 Task: Set the date range so that invitees can schedule within a date range from September 23,2023 to October 4,2023.
Action: Mouse moved to (161, 391)
Screenshot: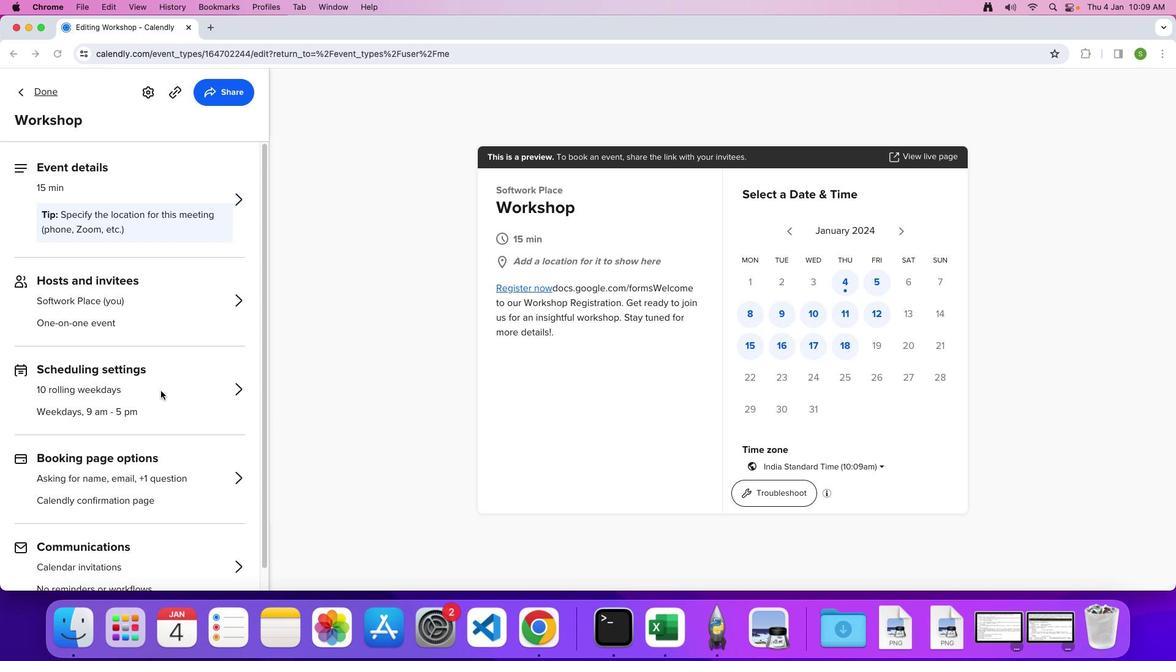 
Action: Mouse pressed left at (161, 391)
Screenshot: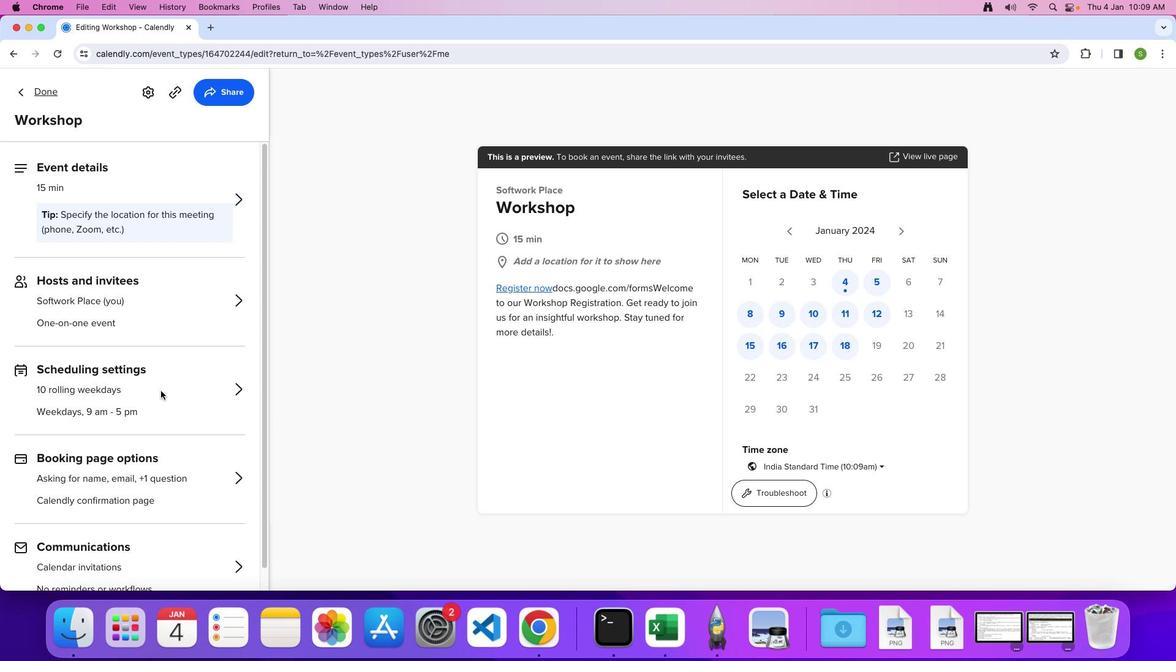 
Action: Mouse moved to (163, 385)
Screenshot: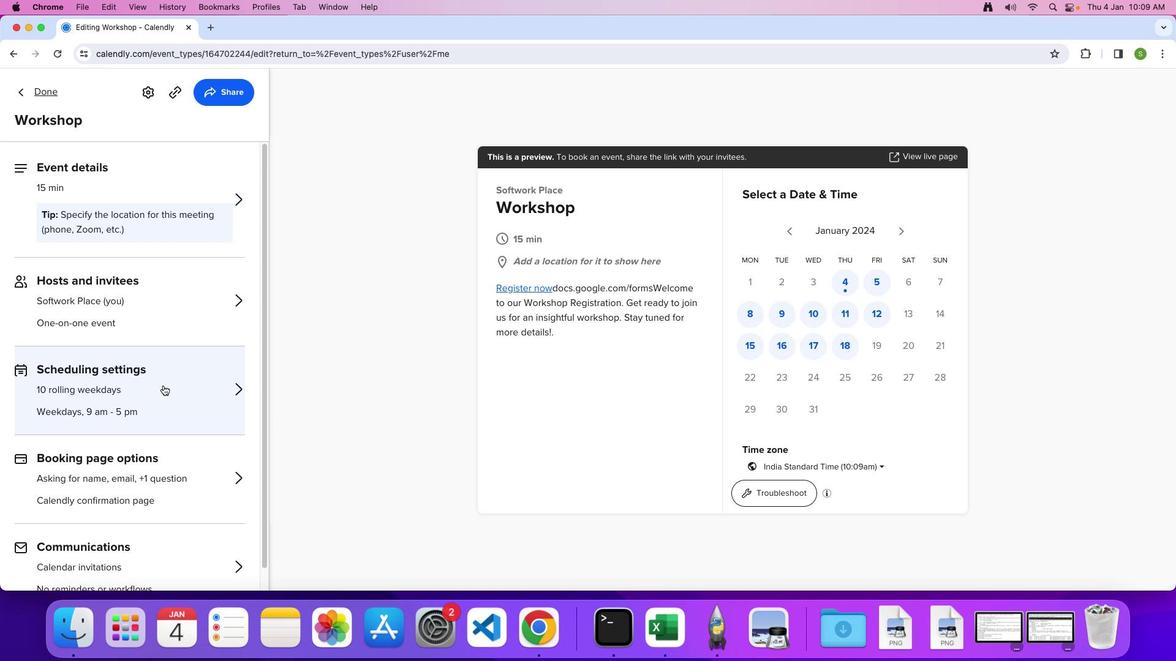 
Action: Mouse pressed left at (163, 385)
Screenshot: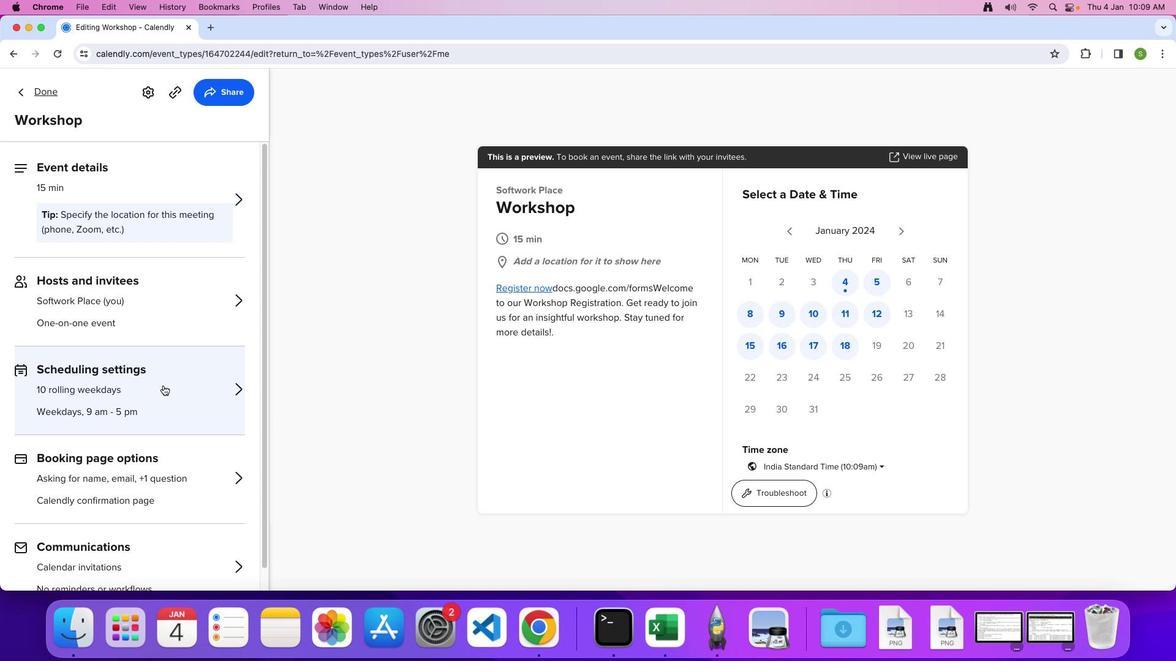 
Action: Mouse moved to (18, 246)
Screenshot: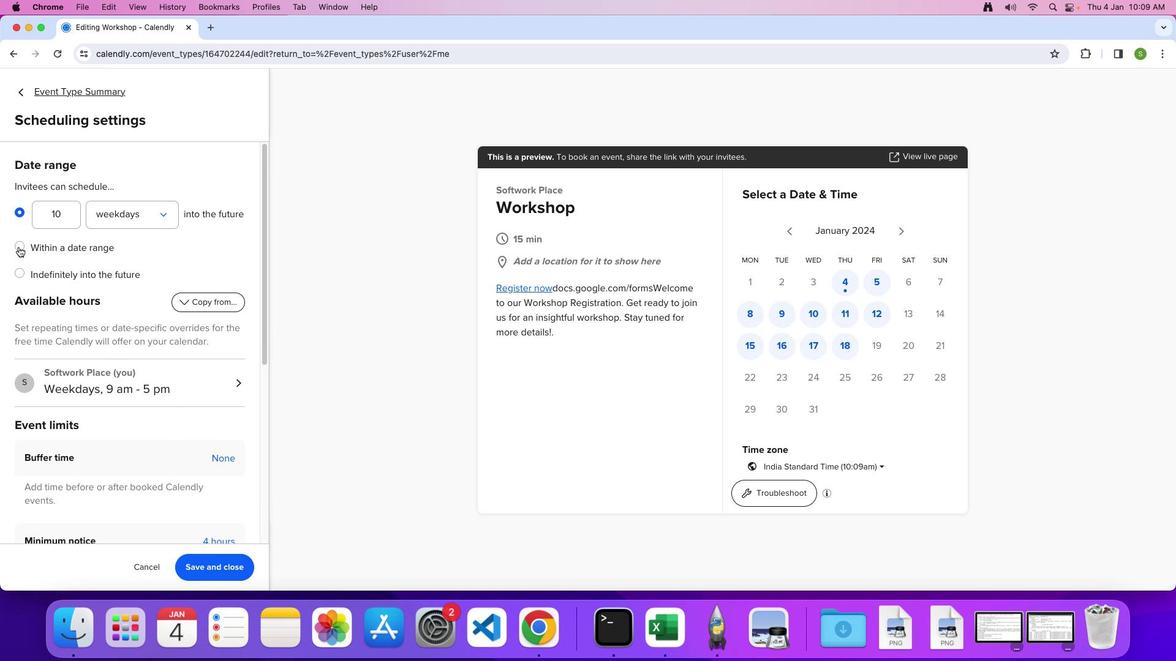 
Action: Mouse pressed left at (18, 246)
Screenshot: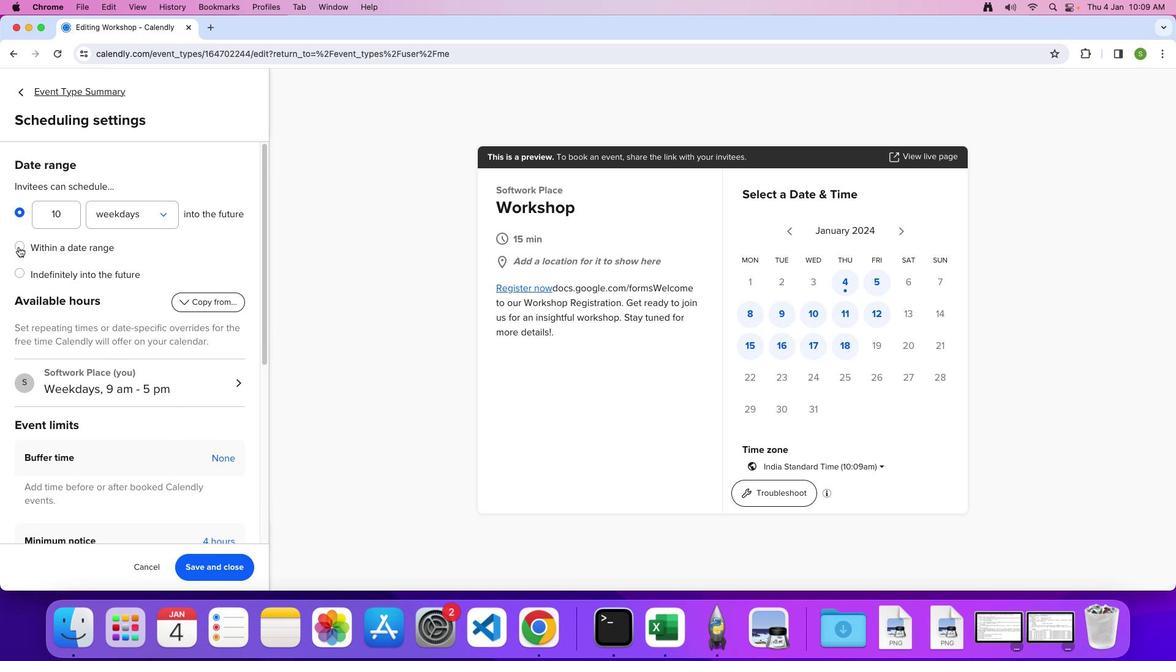 
Action: Mouse moved to (131, 251)
Screenshot: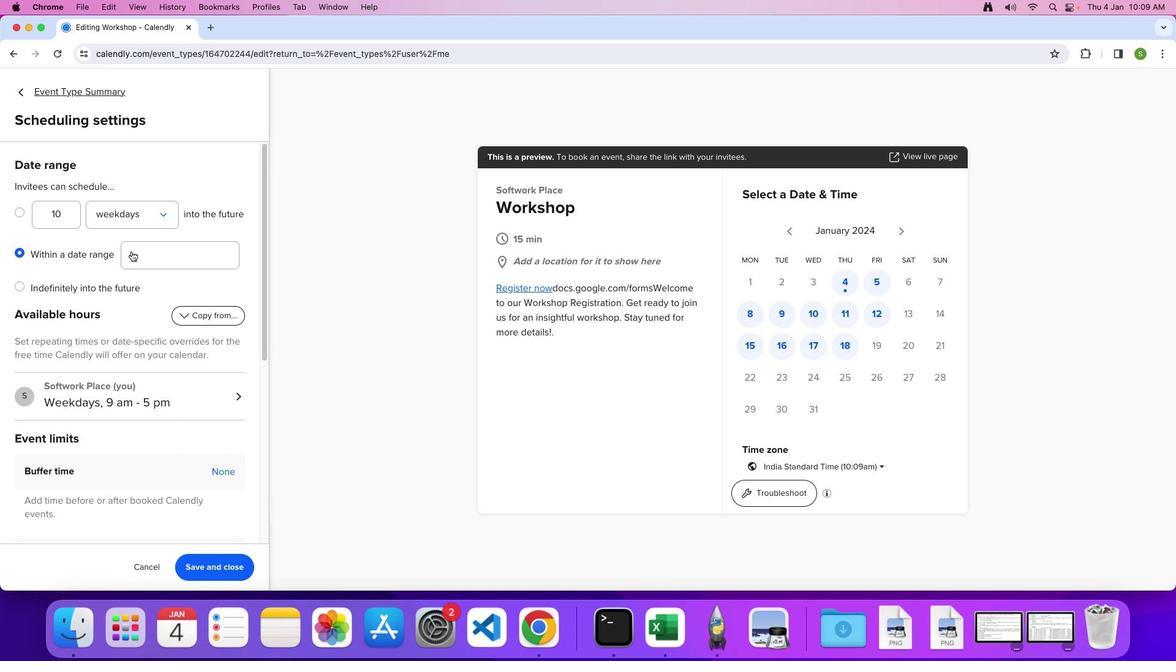 
Action: Mouse pressed left at (131, 251)
Screenshot: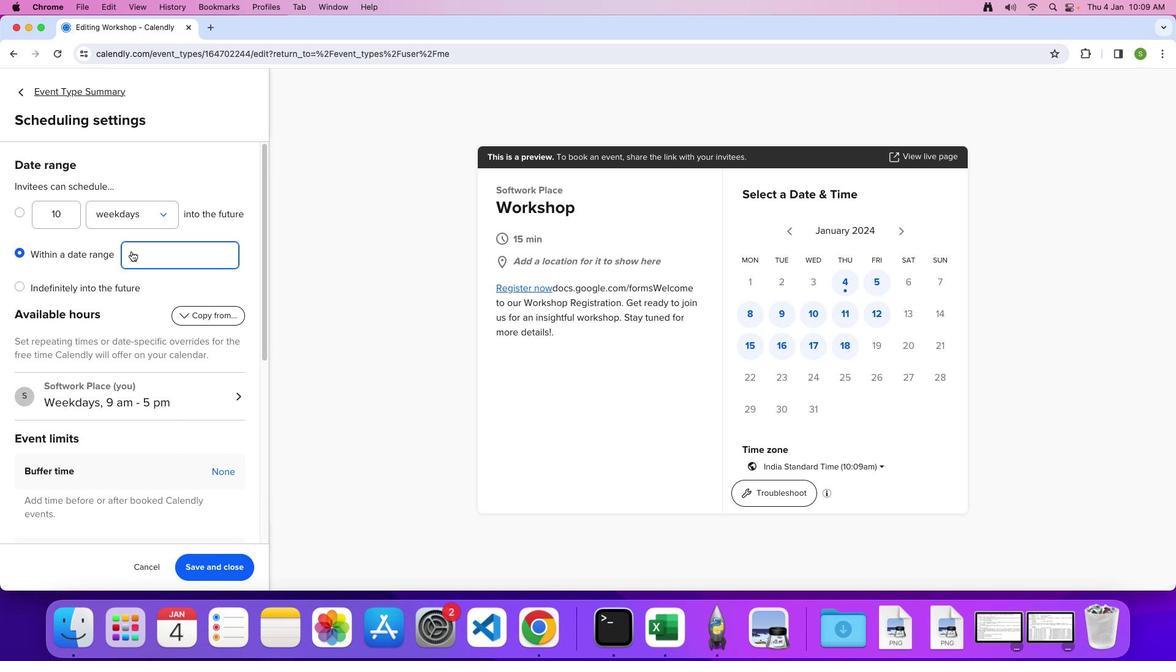
Action: Mouse moved to (145, 300)
Screenshot: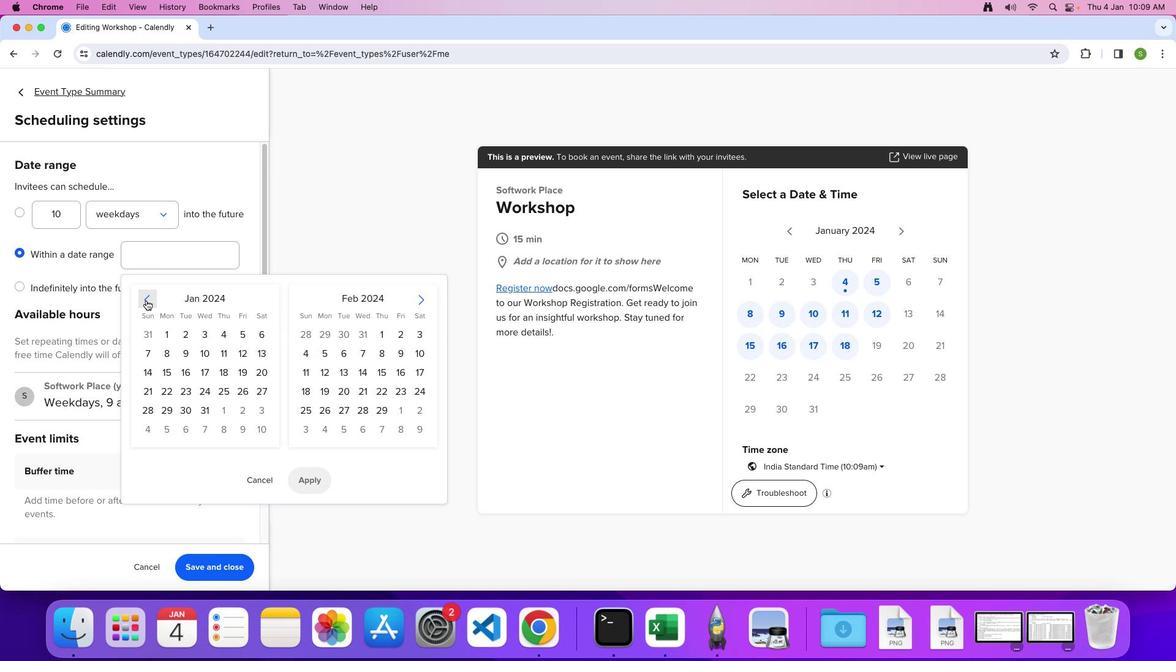 
Action: Mouse pressed left at (145, 300)
Screenshot: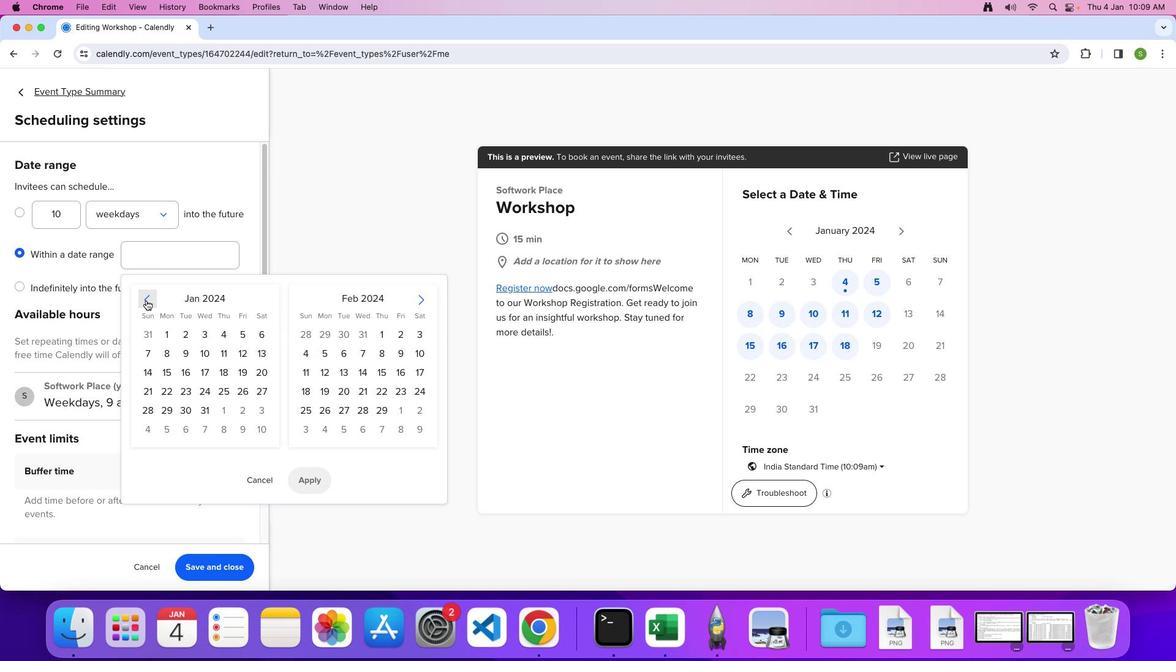 
Action: Mouse moved to (146, 300)
Screenshot: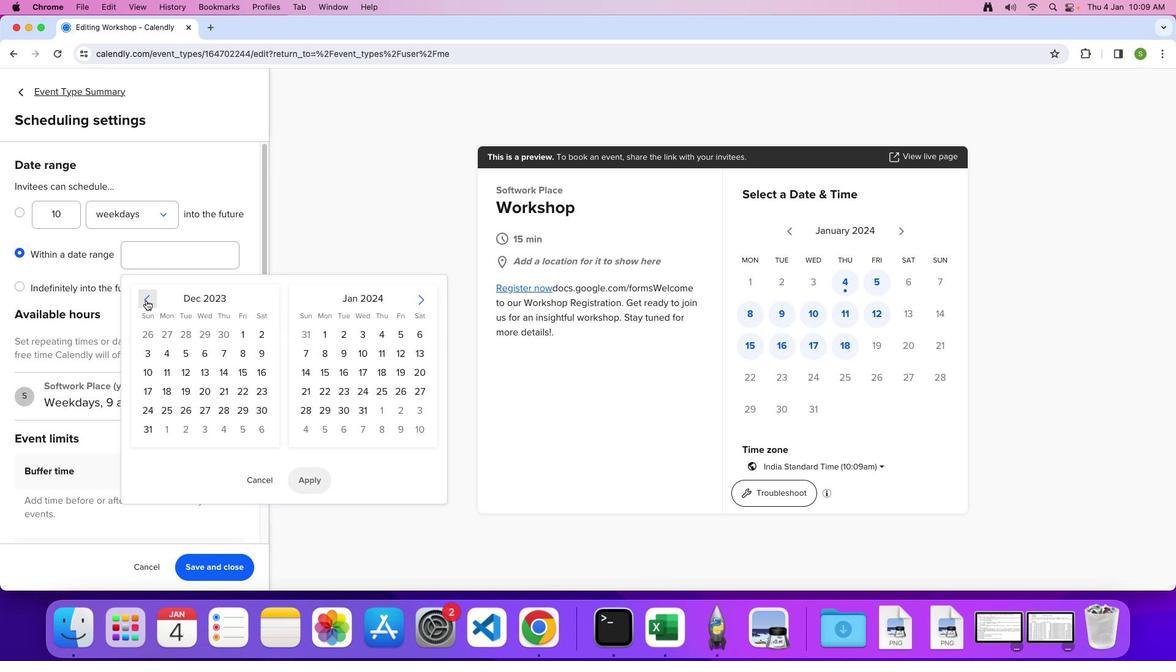 
Action: Mouse pressed left at (146, 300)
Screenshot: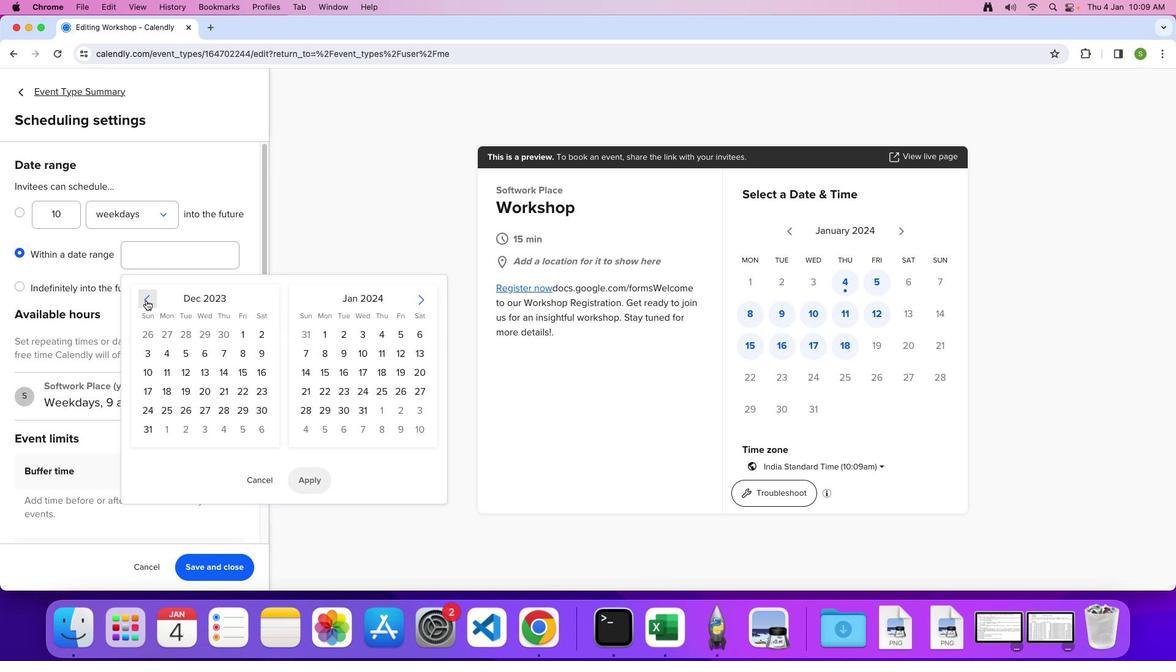
Action: Mouse pressed left at (146, 300)
Screenshot: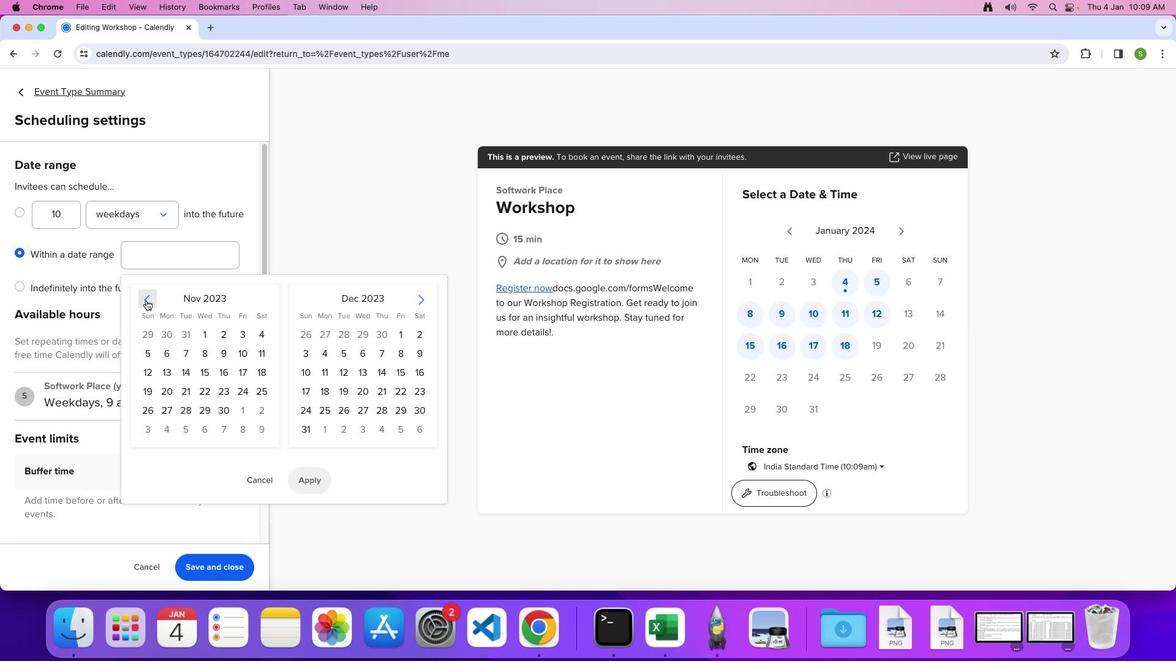 
Action: Mouse pressed left at (146, 300)
Screenshot: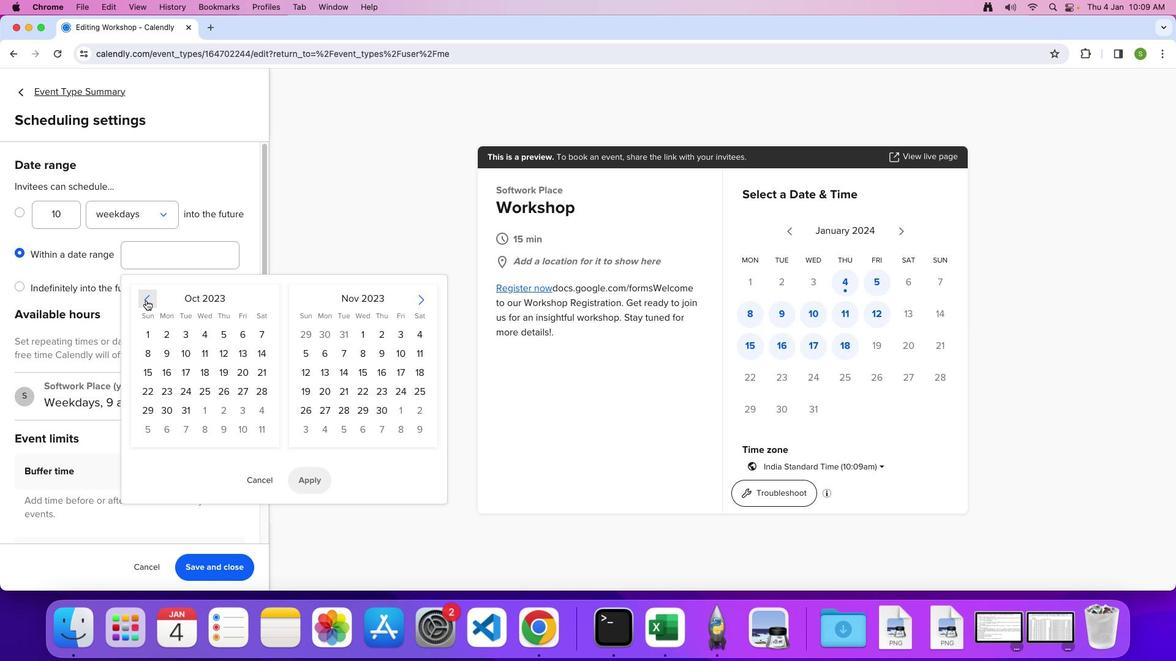 
Action: Mouse moved to (257, 389)
Screenshot: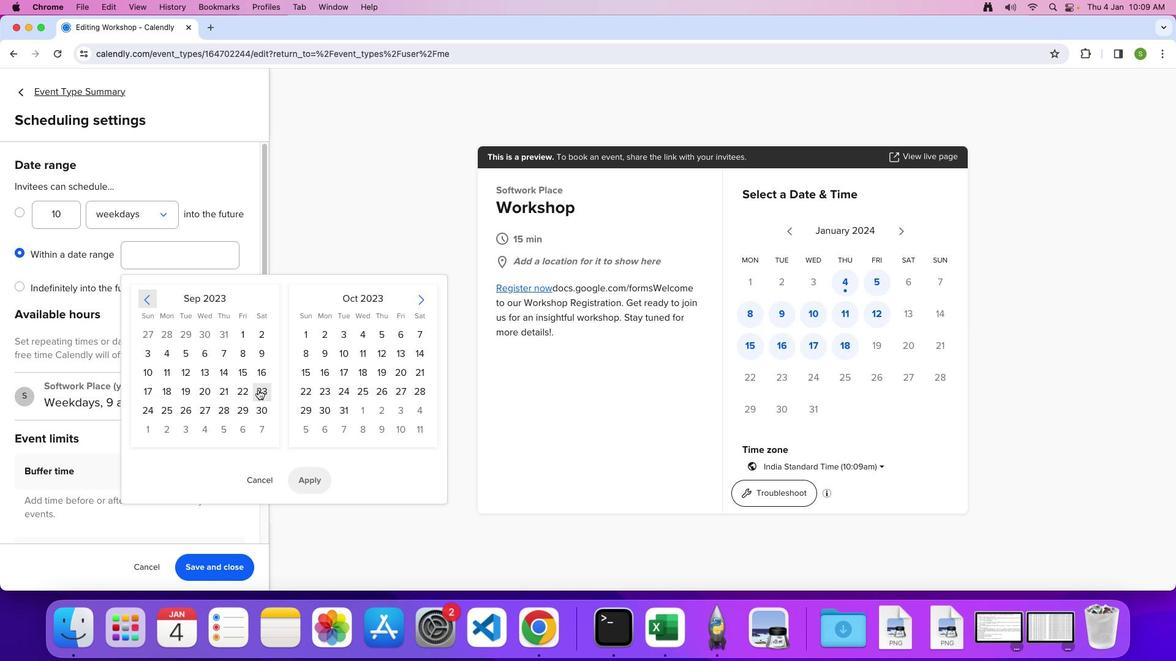 
Action: Mouse pressed left at (257, 389)
Screenshot: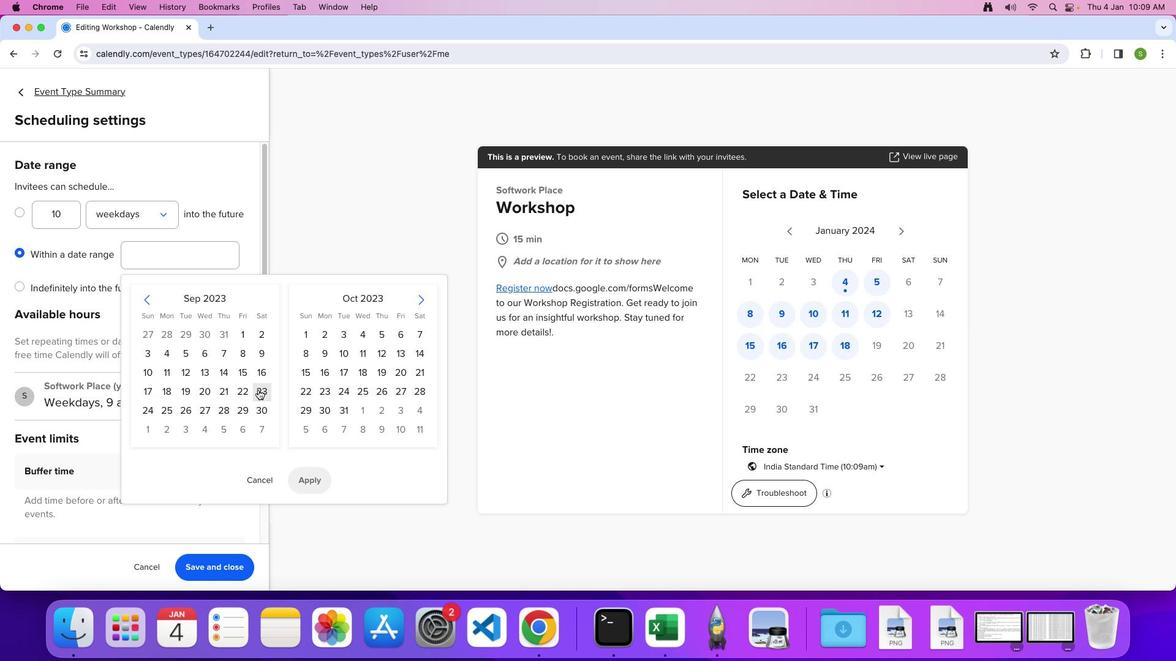 
Action: Mouse moved to (363, 330)
Screenshot: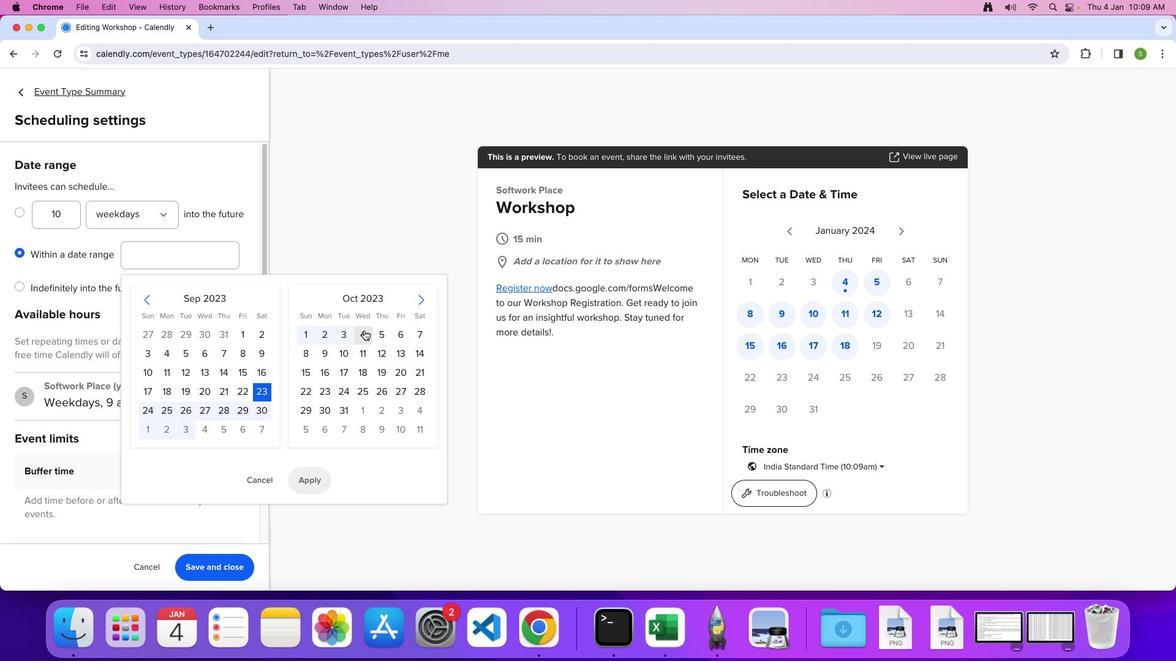 
Action: Mouse pressed left at (363, 330)
Screenshot: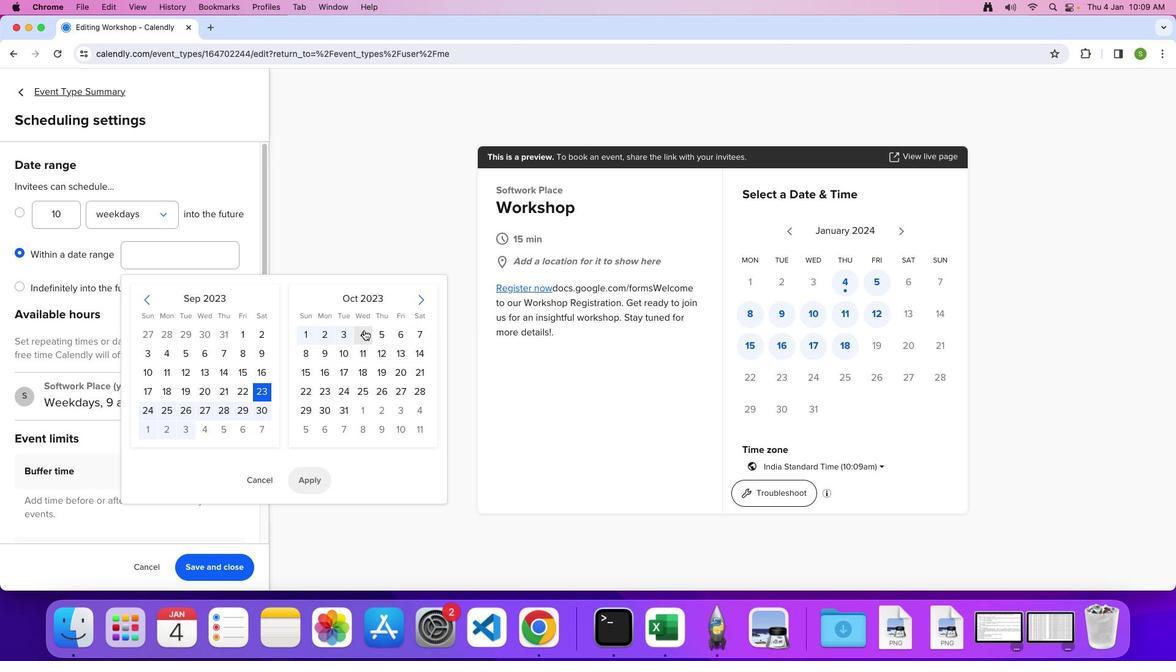 
Action: Mouse moved to (316, 485)
Screenshot: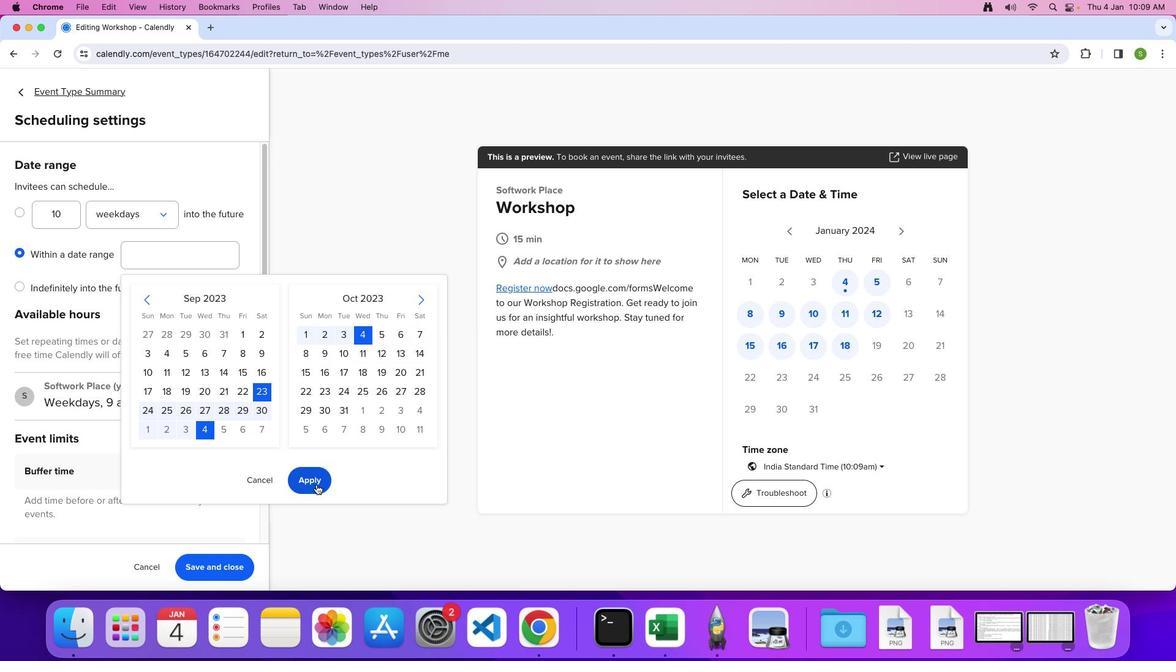 
Action: Mouse pressed left at (316, 485)
Screenshot: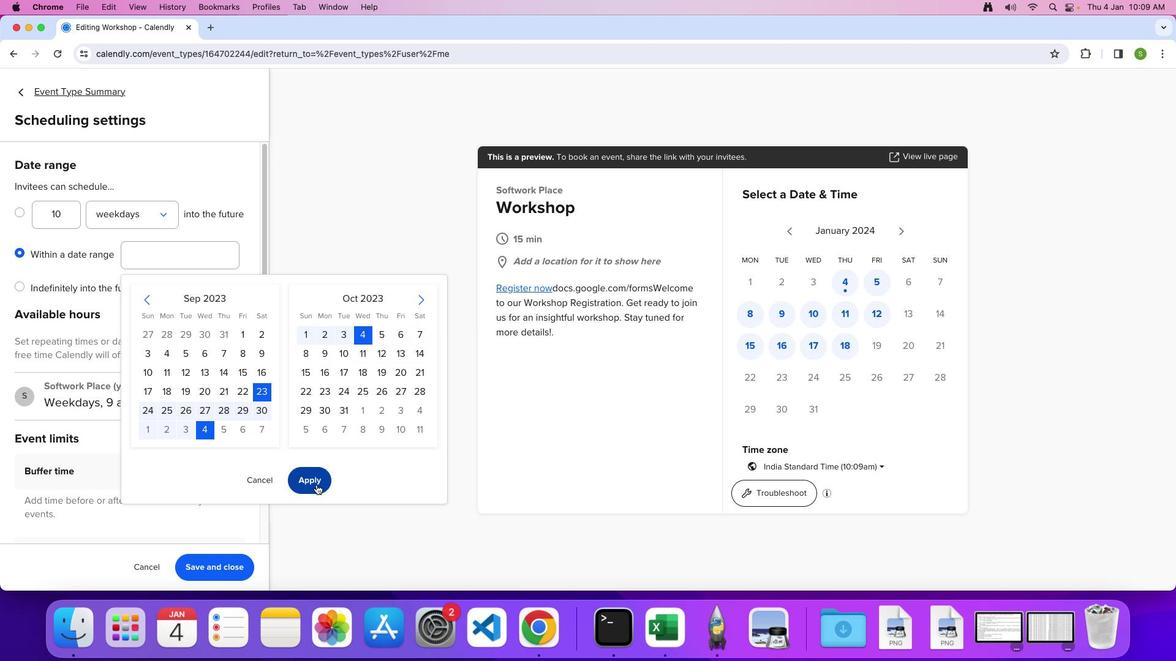 
Action: Mouse moved to (316, 484)
Screenshot: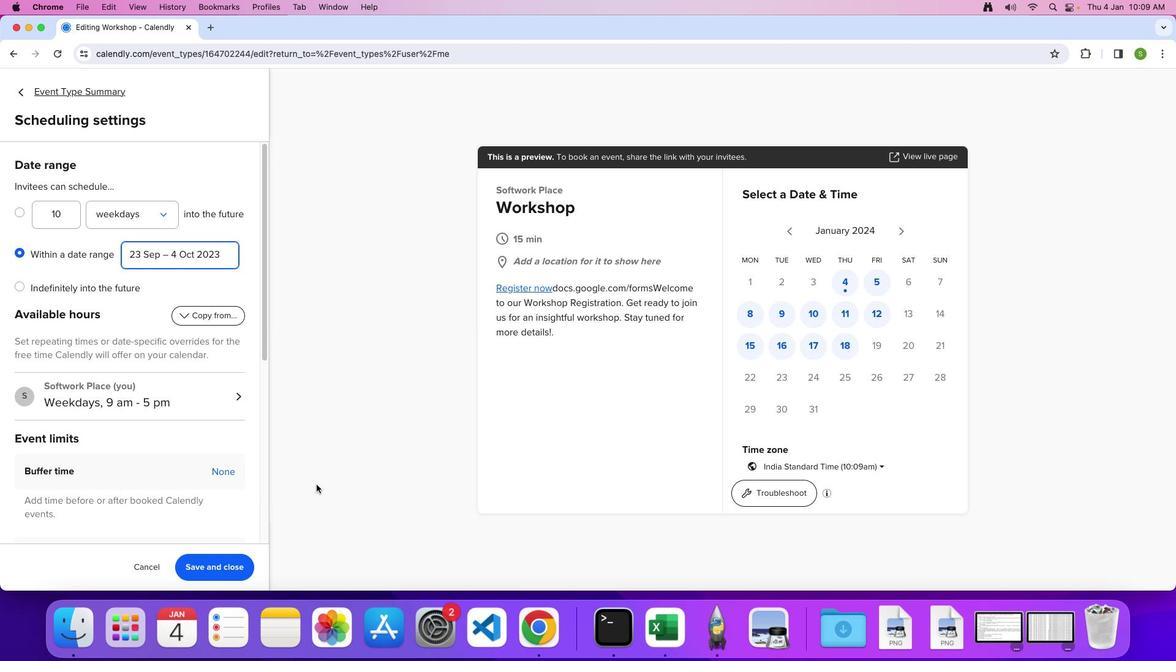 
